 Task: Look for properties with iron facilities.
Action: Mouse moved to (902, 111)
Screenshot: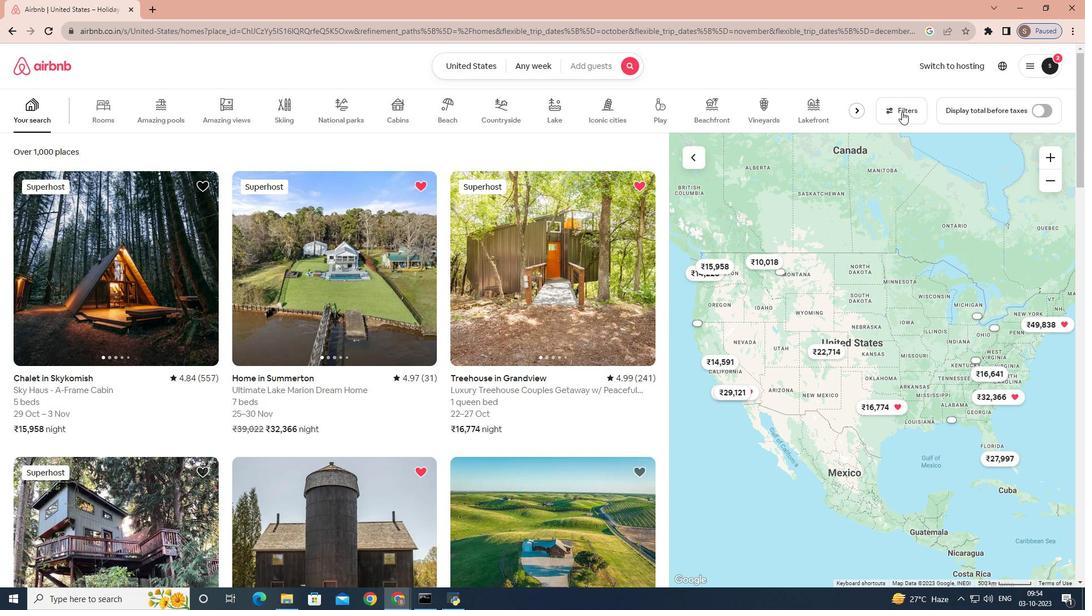 
Action: Mouse pressed left at (902, 111)
Screenshot: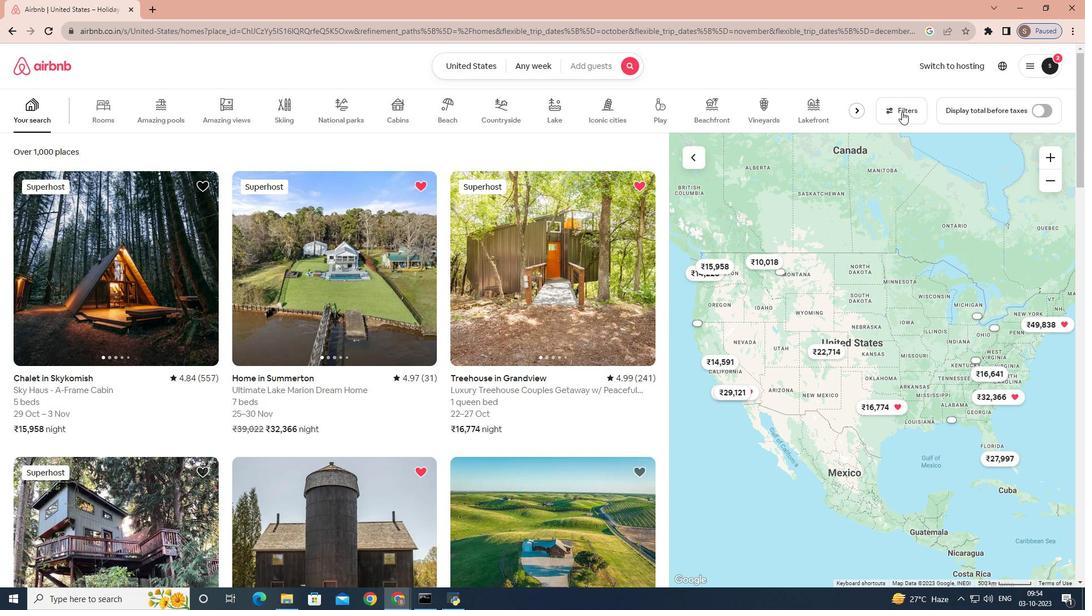 
Action: Mouse moved to (688, 174)
Screenshot: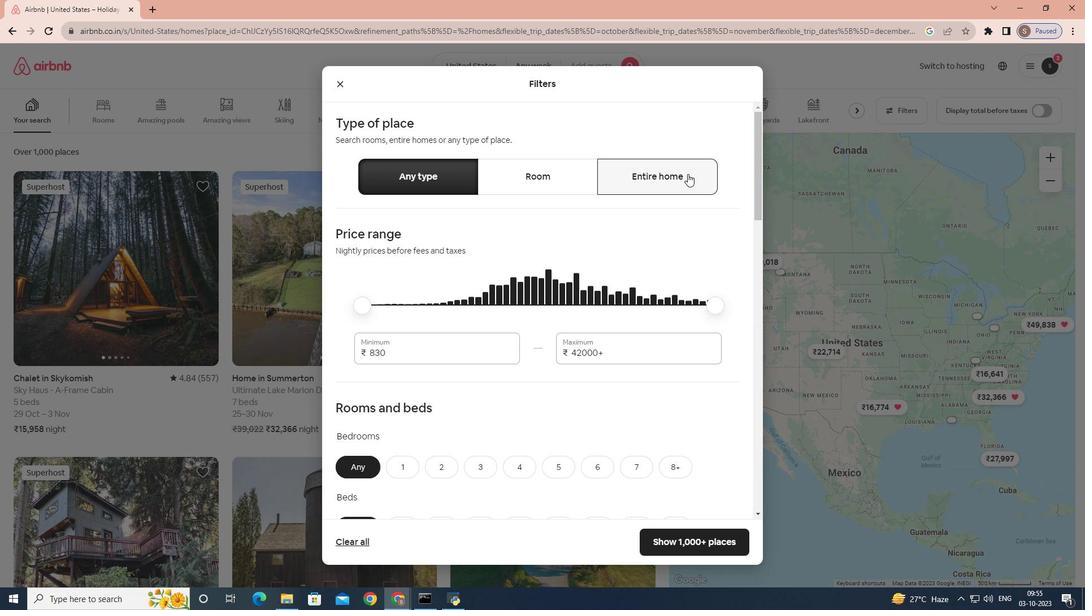 
Action: Mouse pressed left at (688, 174)
Screenshot: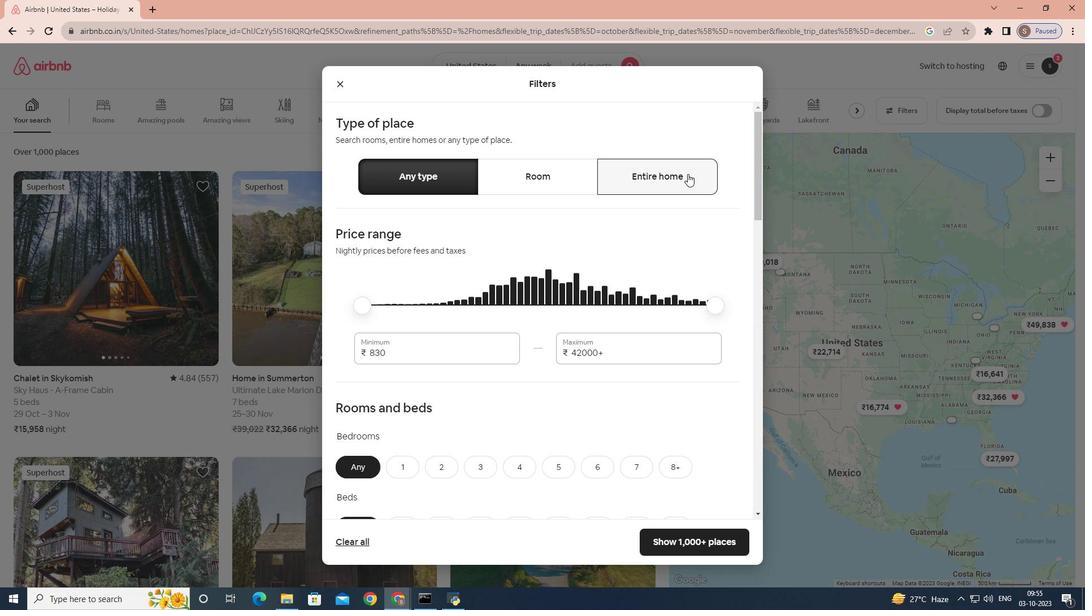
Action: Mouse moved to (677, 186)
Screenshot: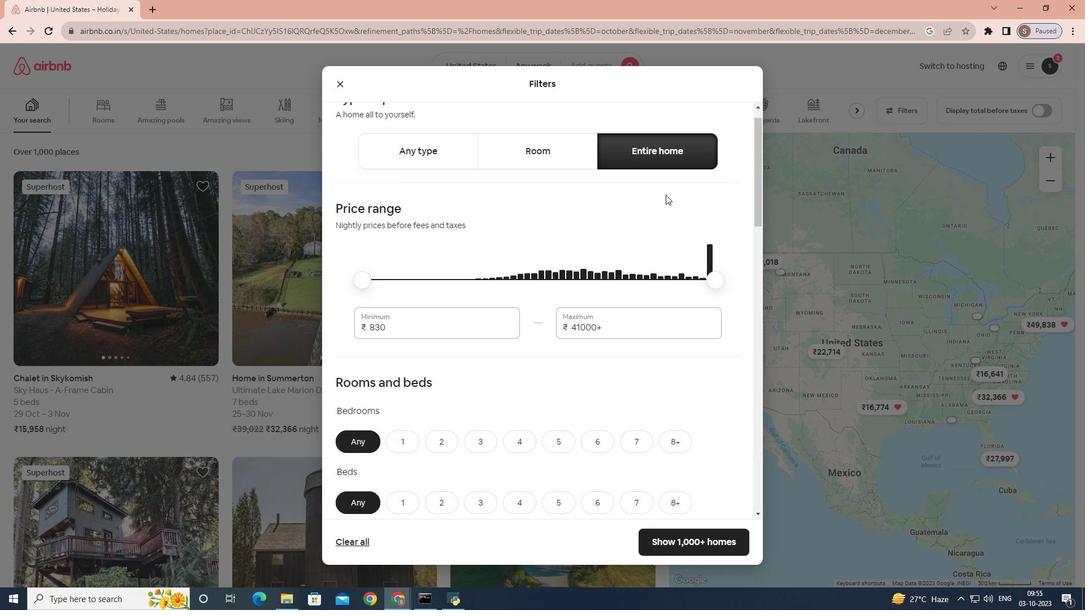 
Action: Mouse scrolled (677, 185) with delta (0, 0)
Screenshot: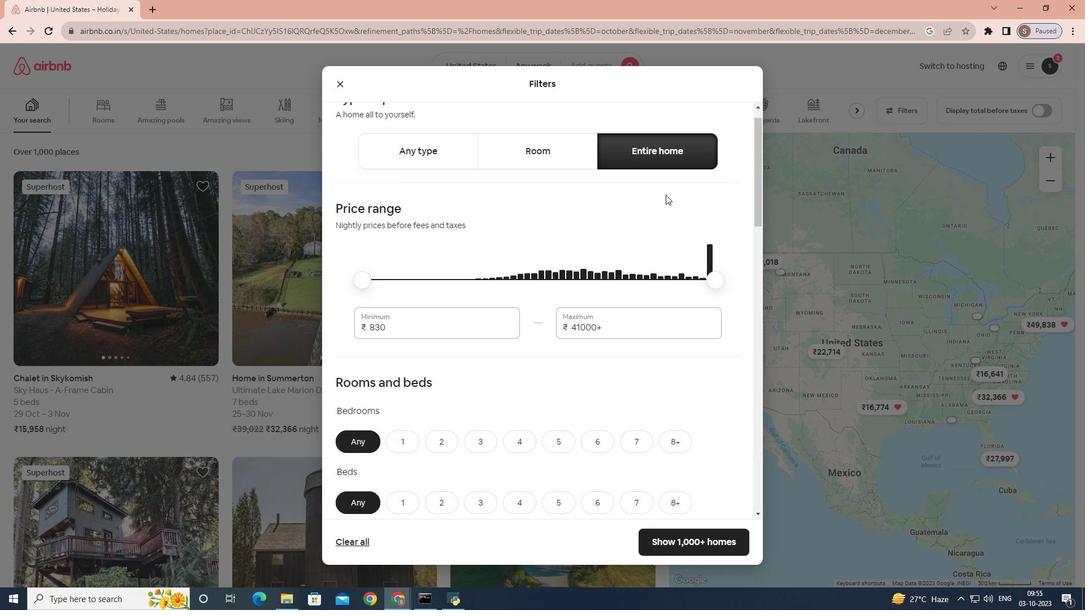 
Action: Mouse moved to (674, 189)
Screenshot: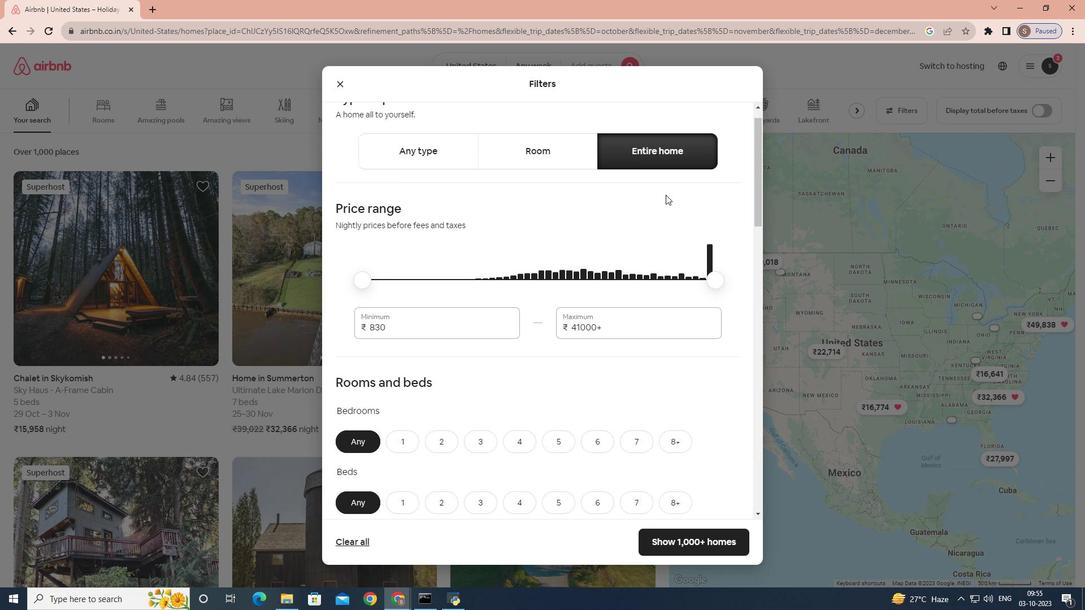 
Action: Mouse scrolled (674, 189) with delta (0, 0)
Screenshot: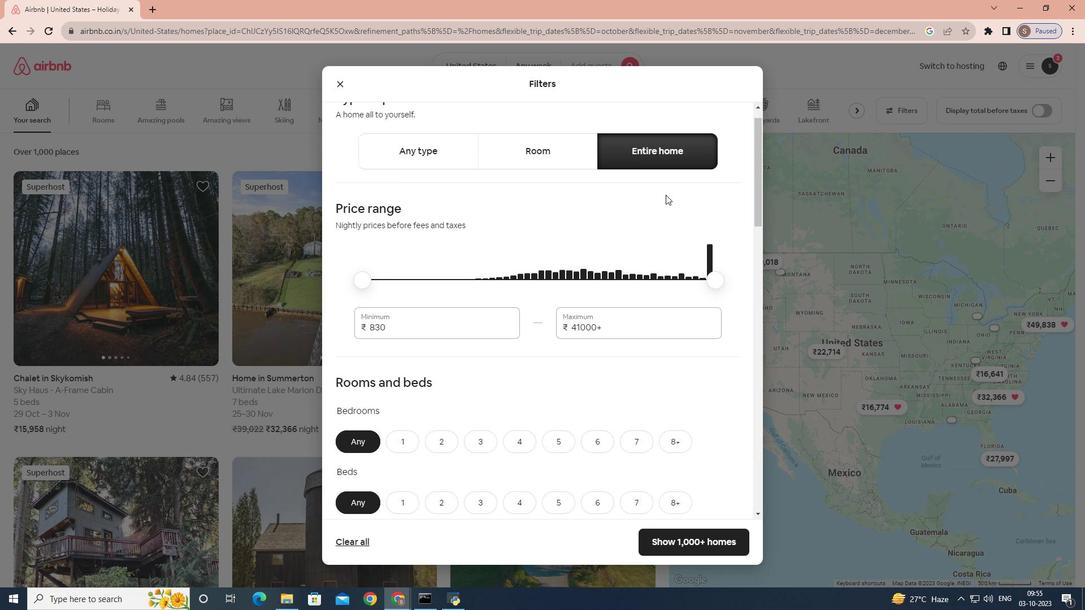 
Action: Mouse moved to (670, 192)
Screenshot: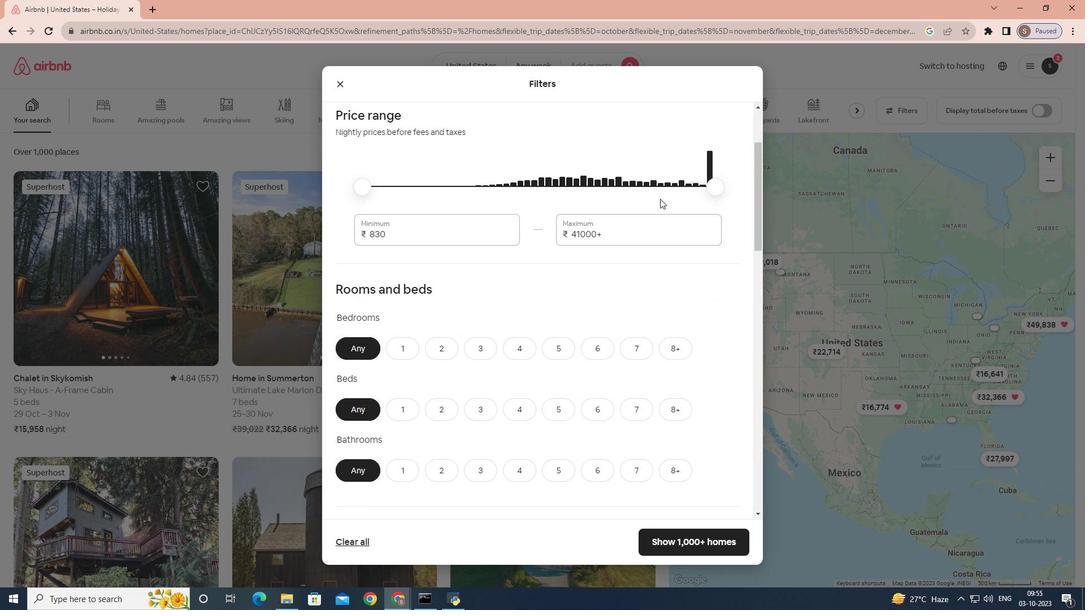 
Action: Mouse scrolled (670, 192) with delta (0, 0)
Screenshot: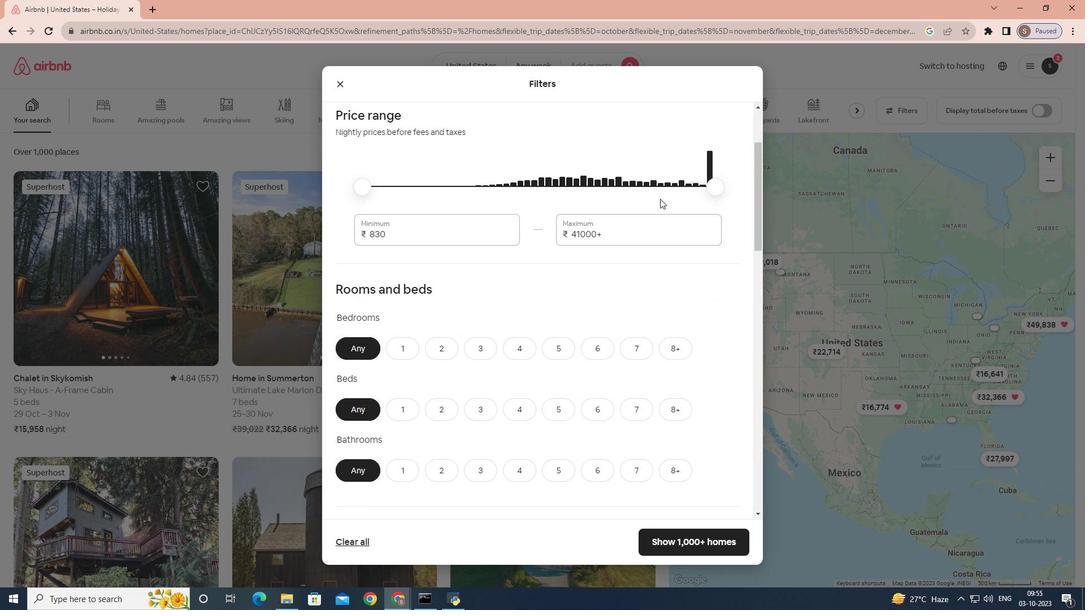 
Action: Mouse moved to (668, 193)
Screenshot: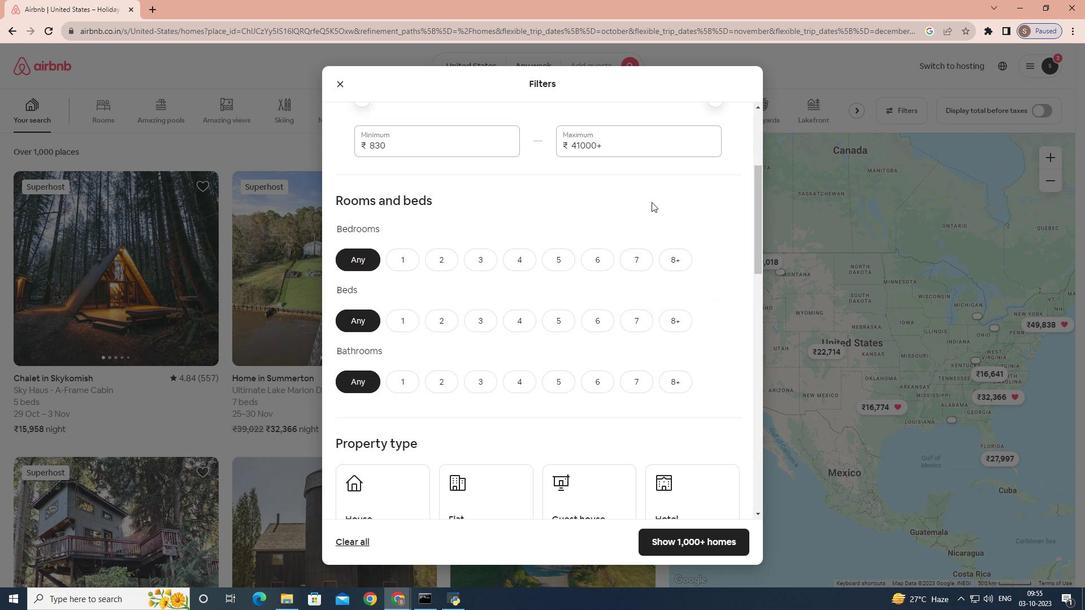 
Action: Mouse scrolled (668, 193) with delta (0, 0)
Screenshot: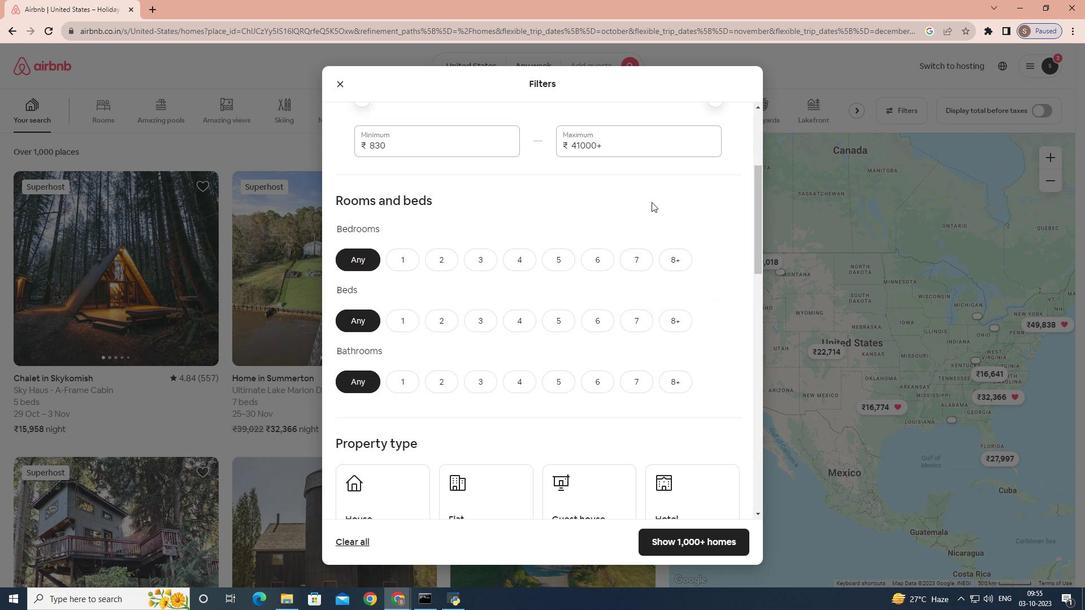 
Action: Mouse moved to (621, 225)
Screenshot: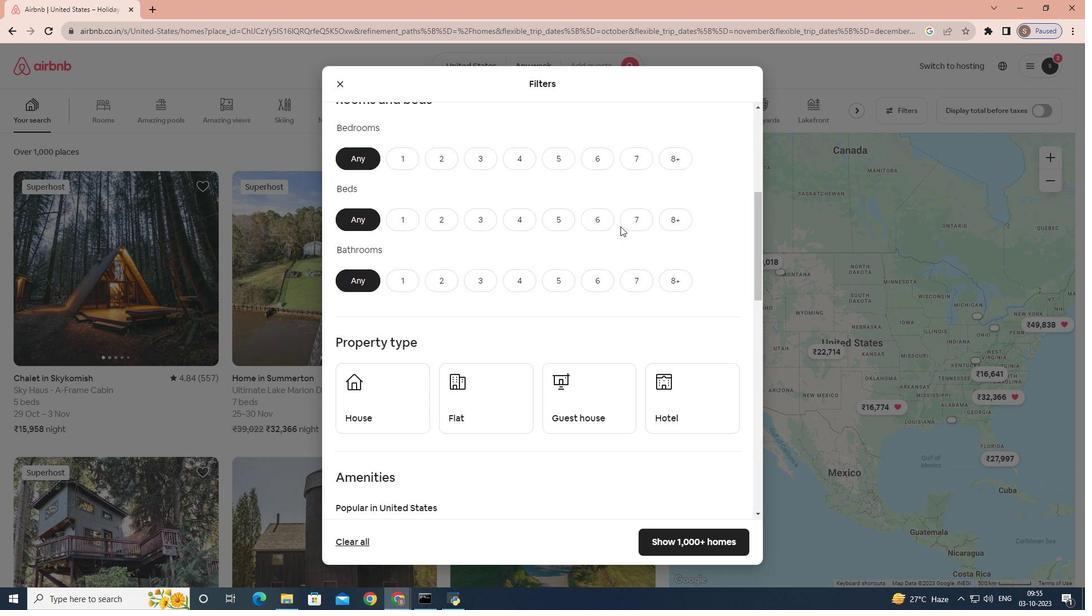 
Action: Mouse scrolled (621, 224) with delta (0, 0)
Screenshot: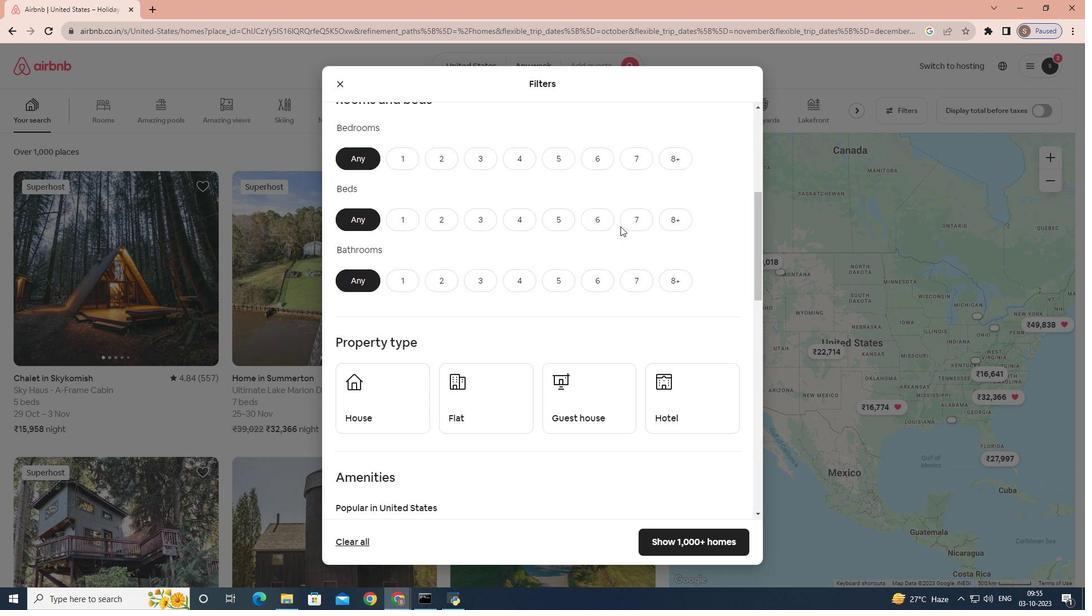 
Action: Mouse moved to (621, 225)
Screenshot: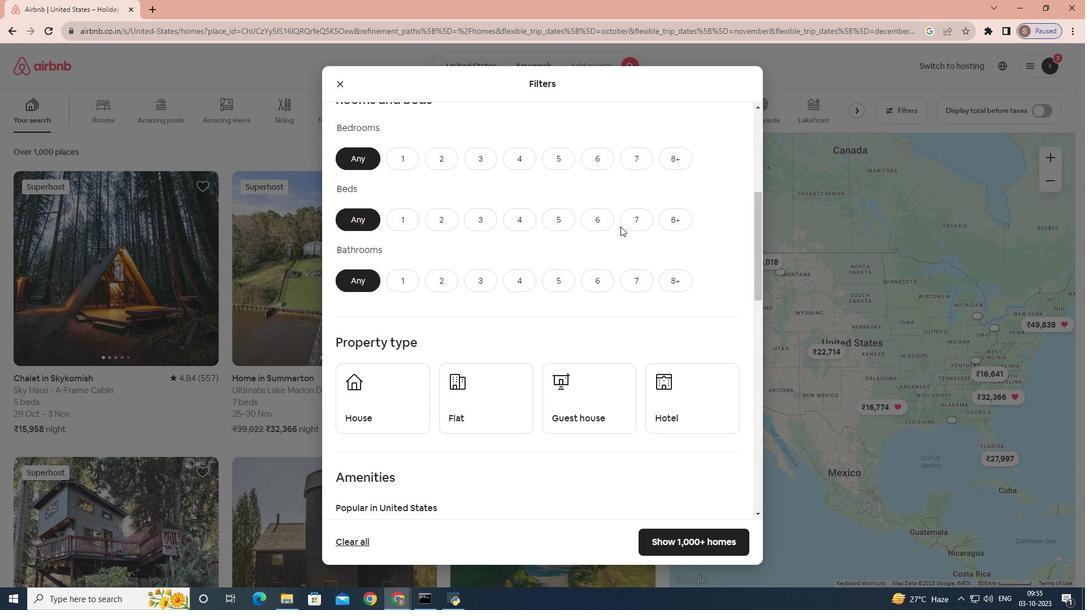 
Action: Mouse scrolled (621, 225) with delta (0, 0)
Screenshot: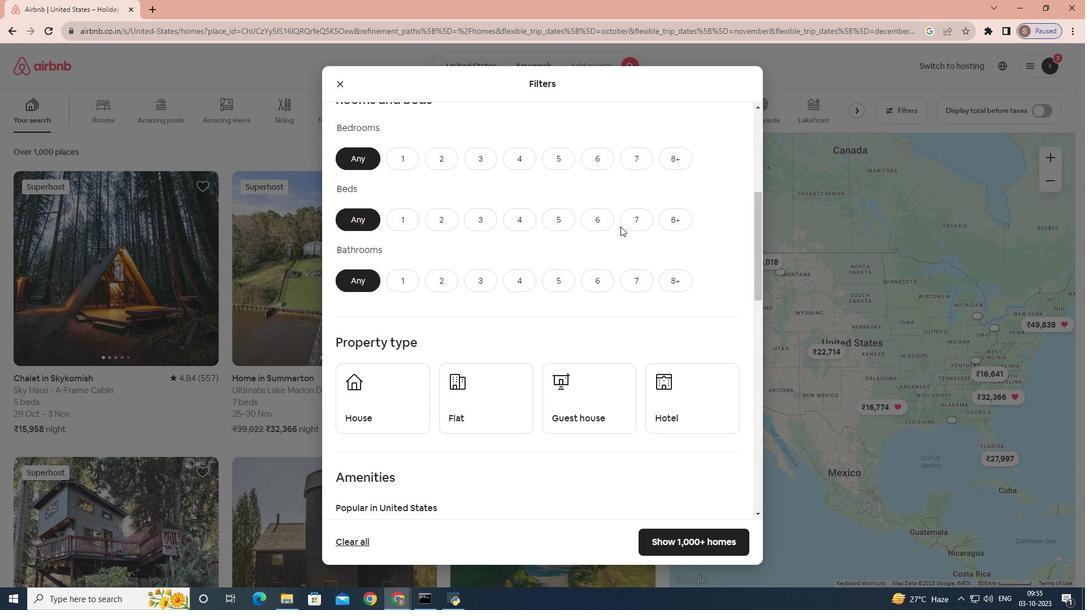 
Action: Mouse scrolled (621, 225) with delta (0, 0)
Screenshot: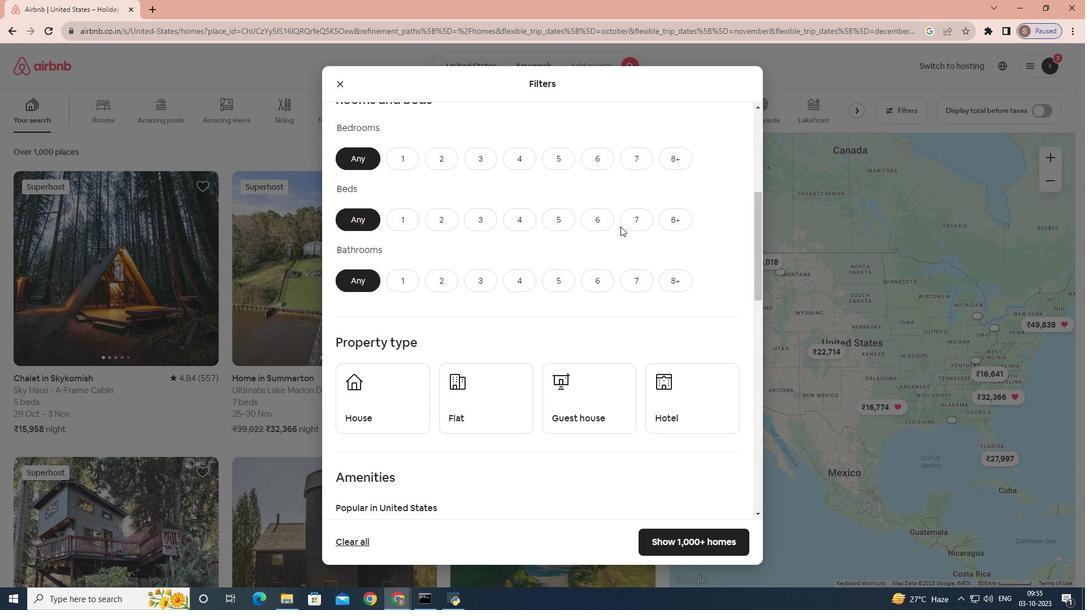 
Action: Mouse moved to (620, 226)
Screenshot: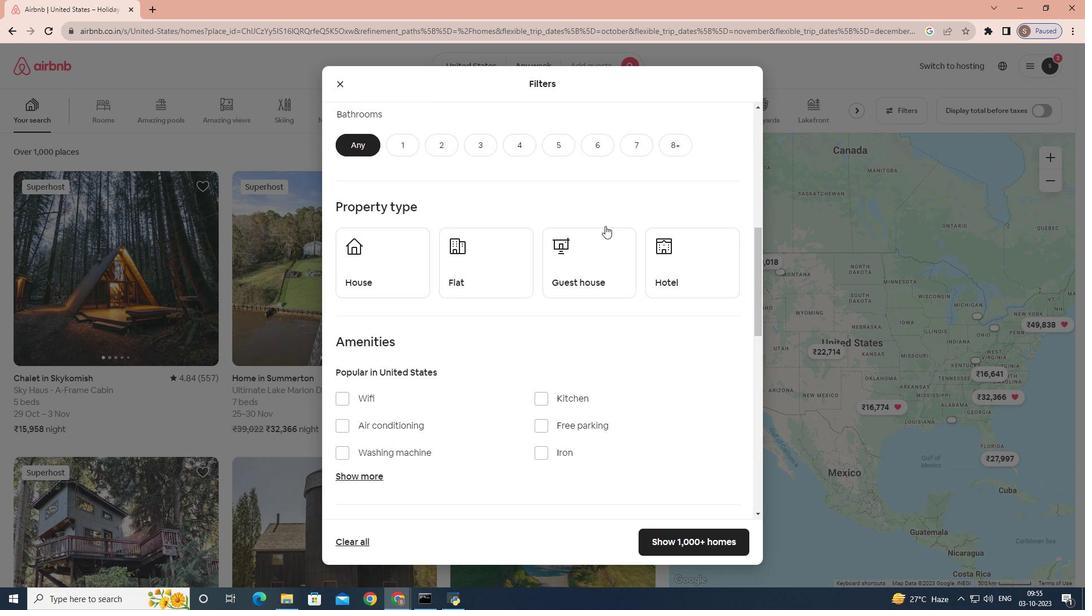 
Action: Mouse scrolled (620, 226) with delta (0, 0)
Screenshot: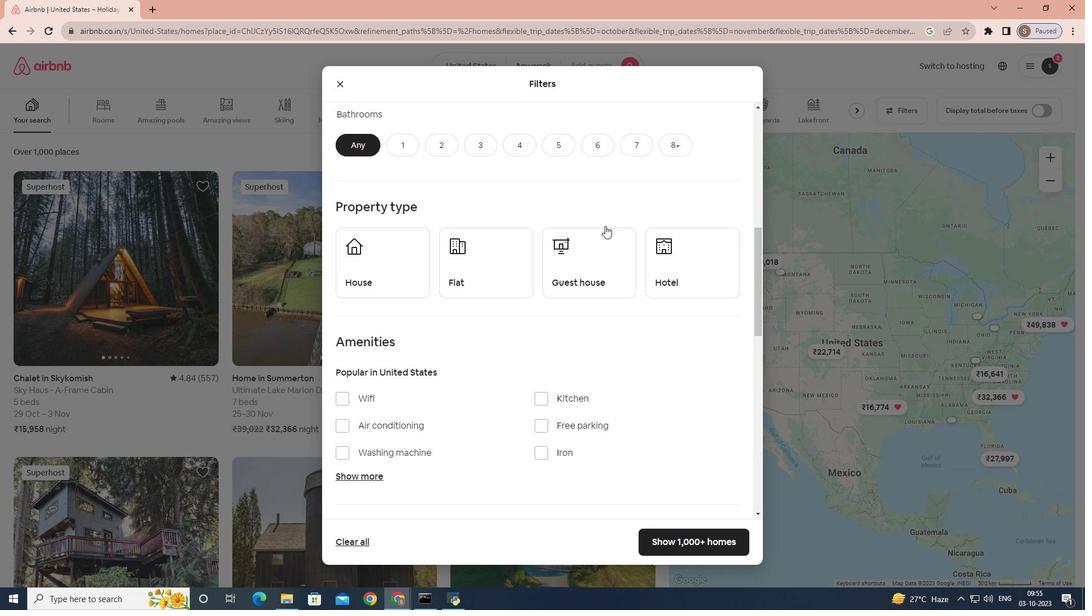 
Action: Mouse moved to (603, 226)
Screenshot: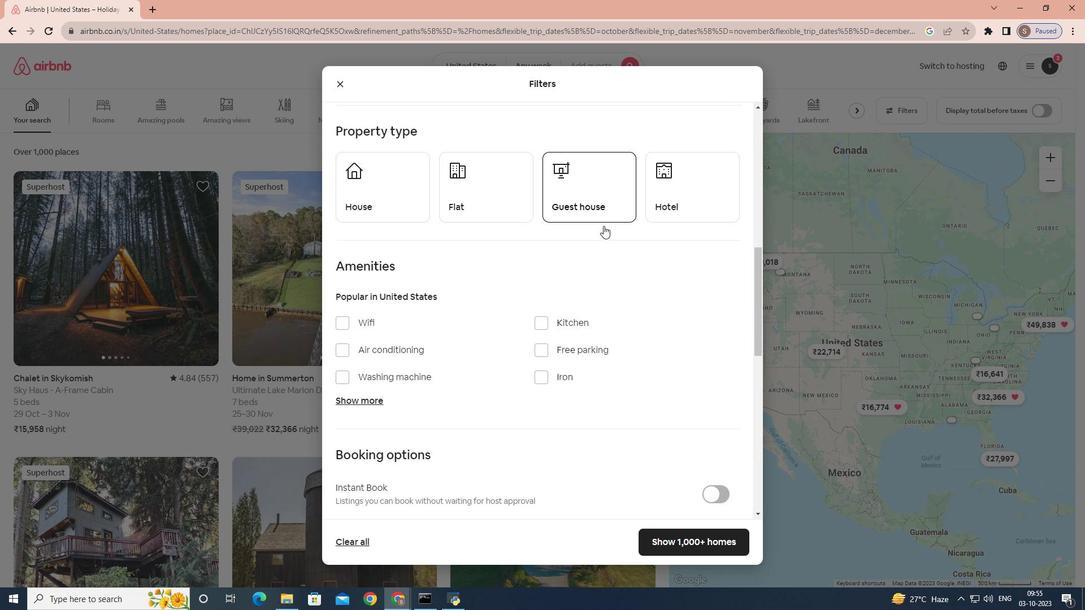 
Action: Mouse scrolled (603, 225) with delta (0, 0)
Screenshot: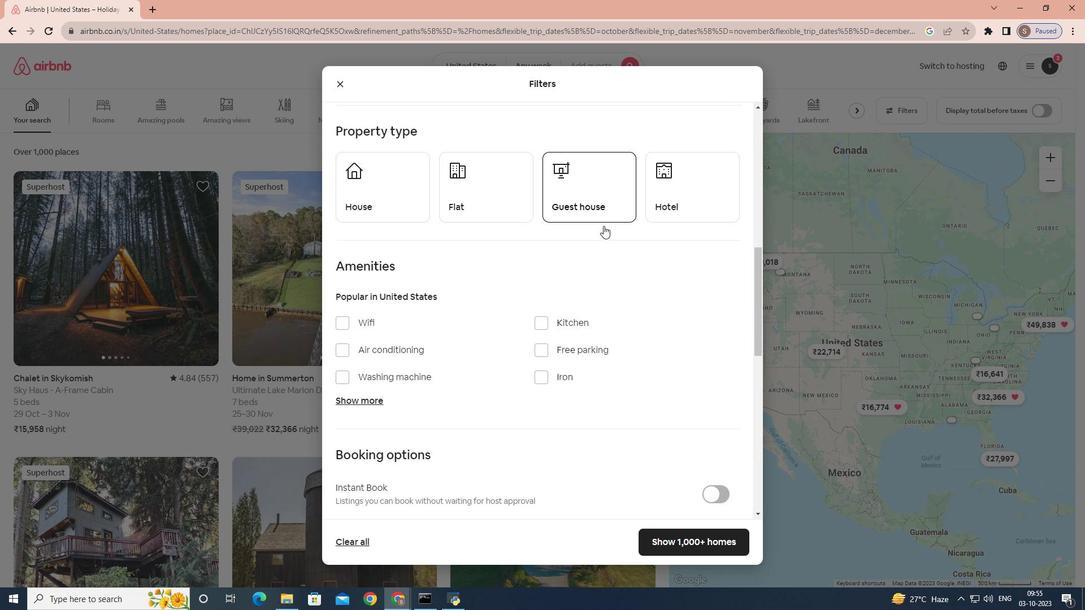 
Action: Mouse scrolled (603, 225) with delta (0, 0)
Screenshot: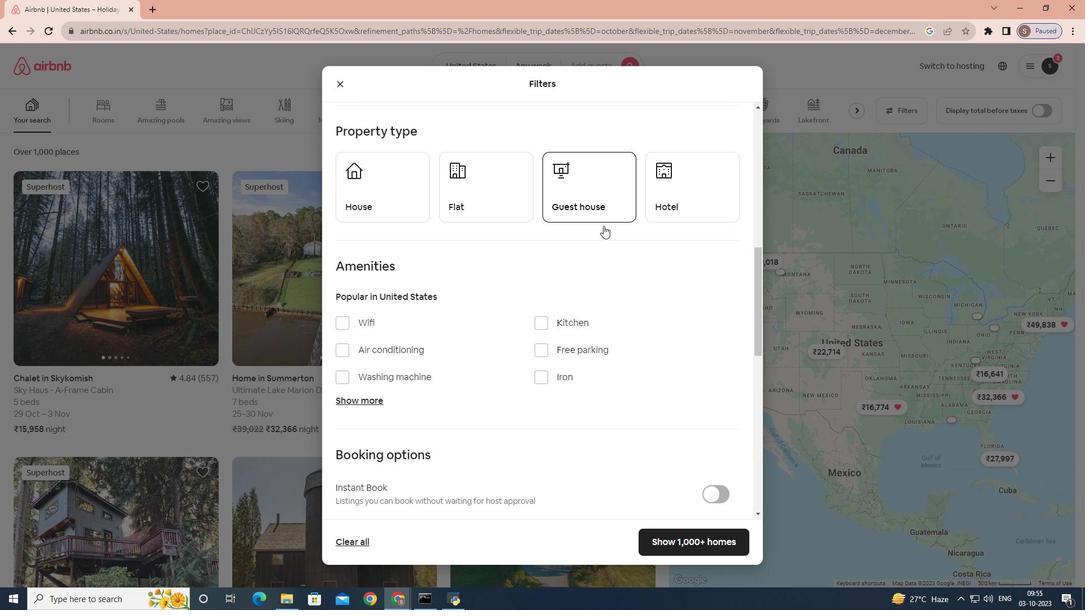 
Action: Mouse scrolled (603, 225) with delta (0, 0)
Screenshot: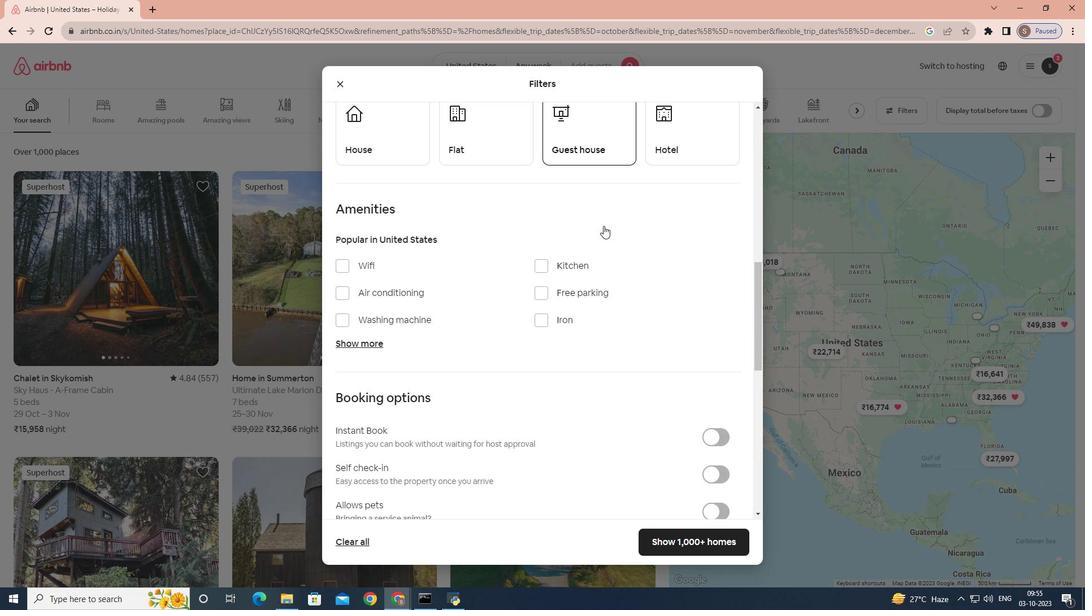 
Action: Mouse moved to (538, 271)
Screenshot: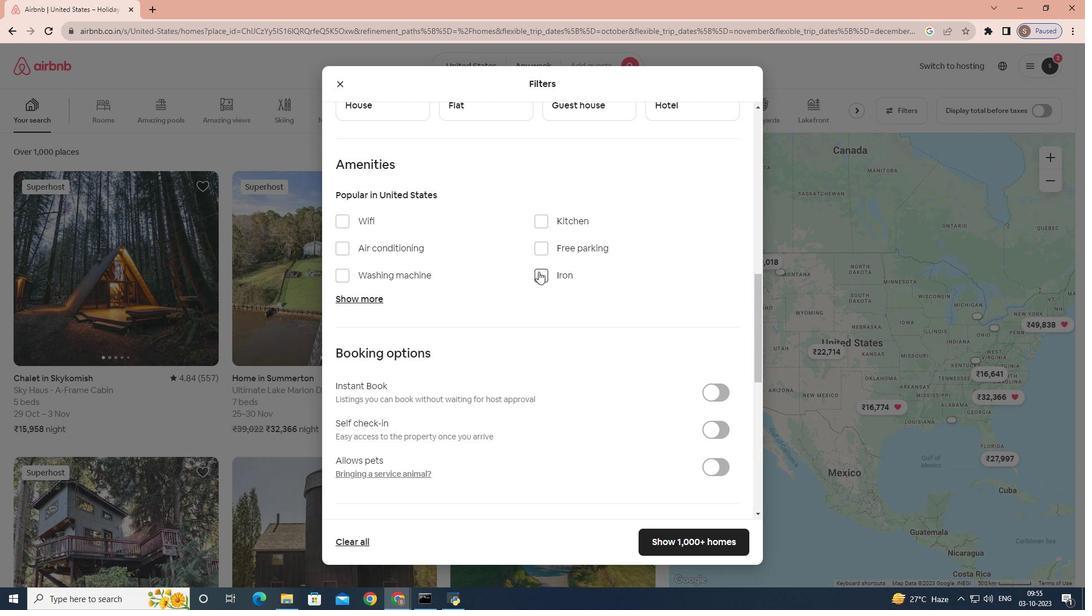 
Action: Mouse pressed left at (538, 271)
Screenshot: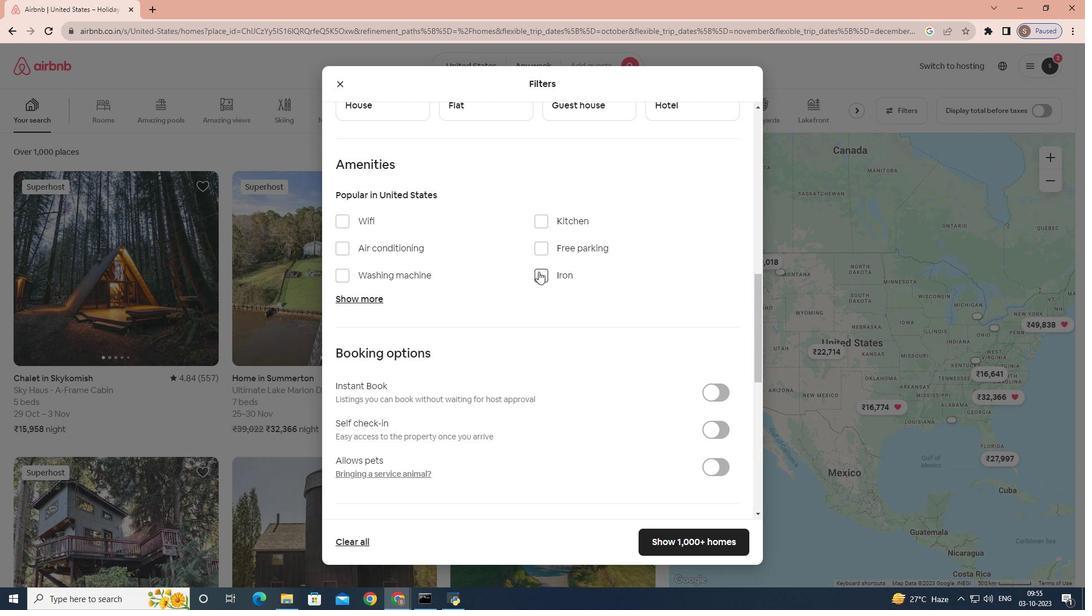 
Action: Mouse moved to (656, 540)
Screenshot: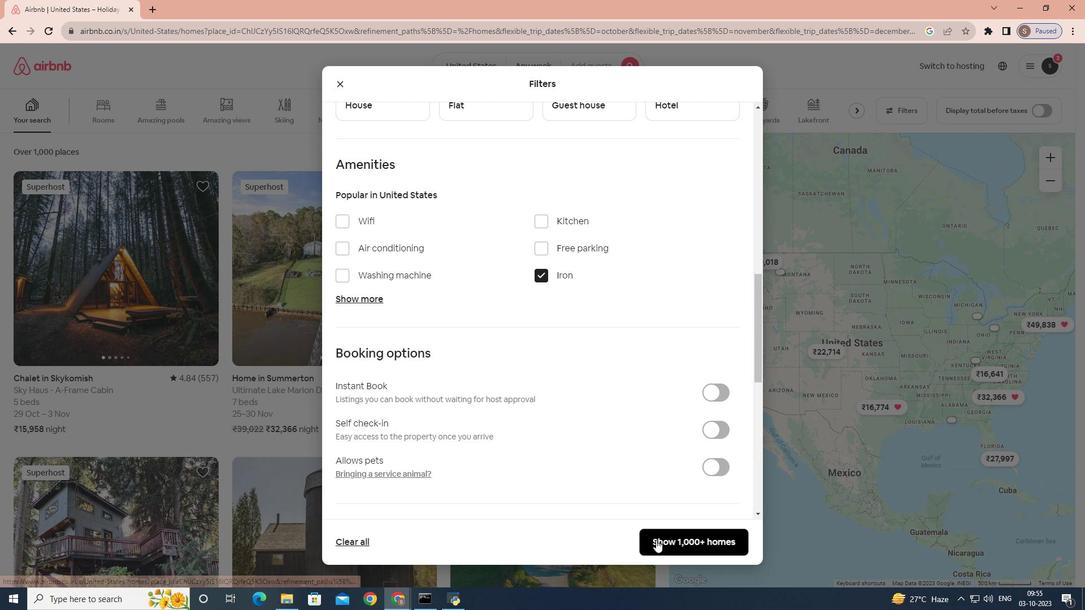 
Action: Mouse pressed left at (656, 540)
Screenshot: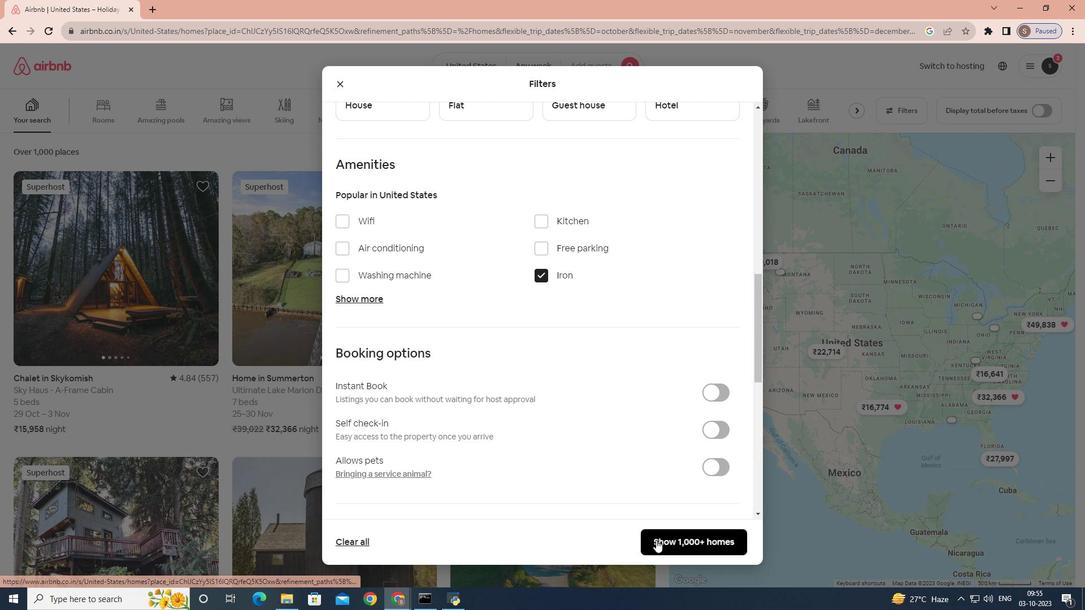 
